 Task: Editing simple light - Main point.
Action: Mouse moved to (180, 65)
Screenshot: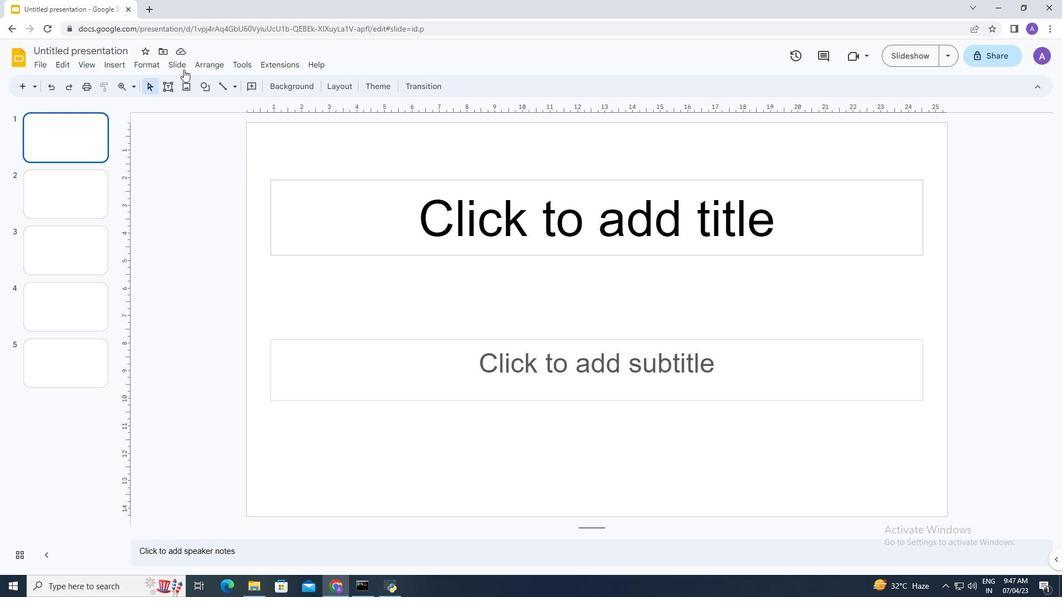 
Action: Mouse pressed left at (180, 65)
Screenshot: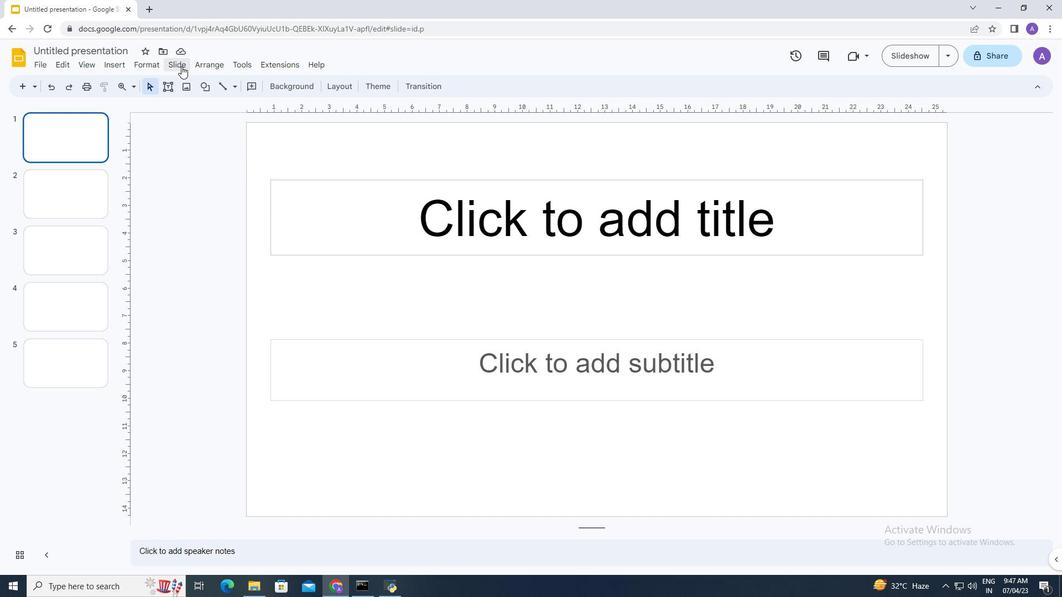 
Action: Mouse moved to (221, 240)
Screenshot: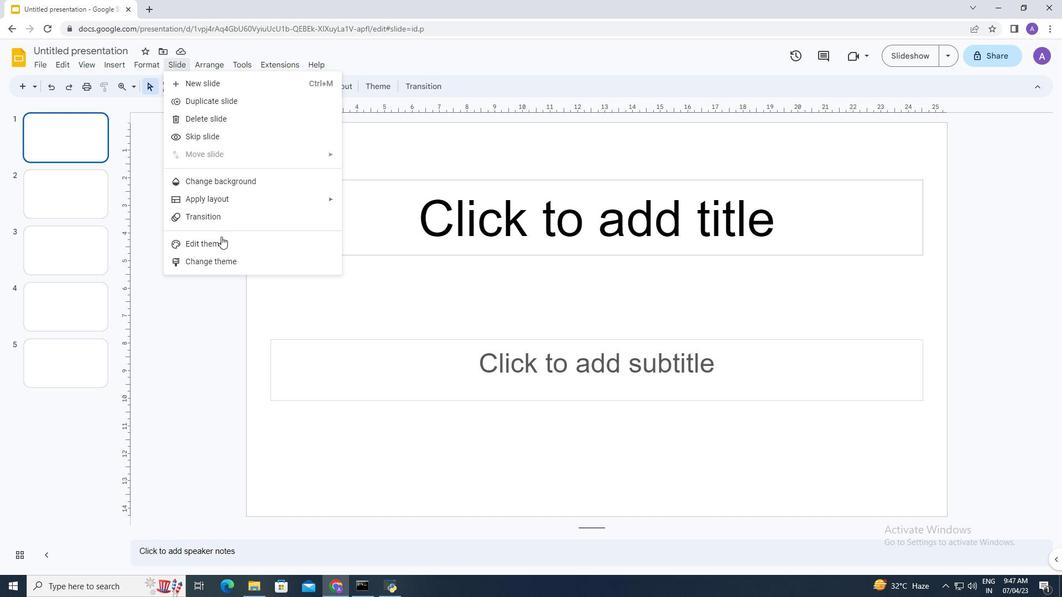 
Action: Mouse pressed left at (221, 240)
Screenshot: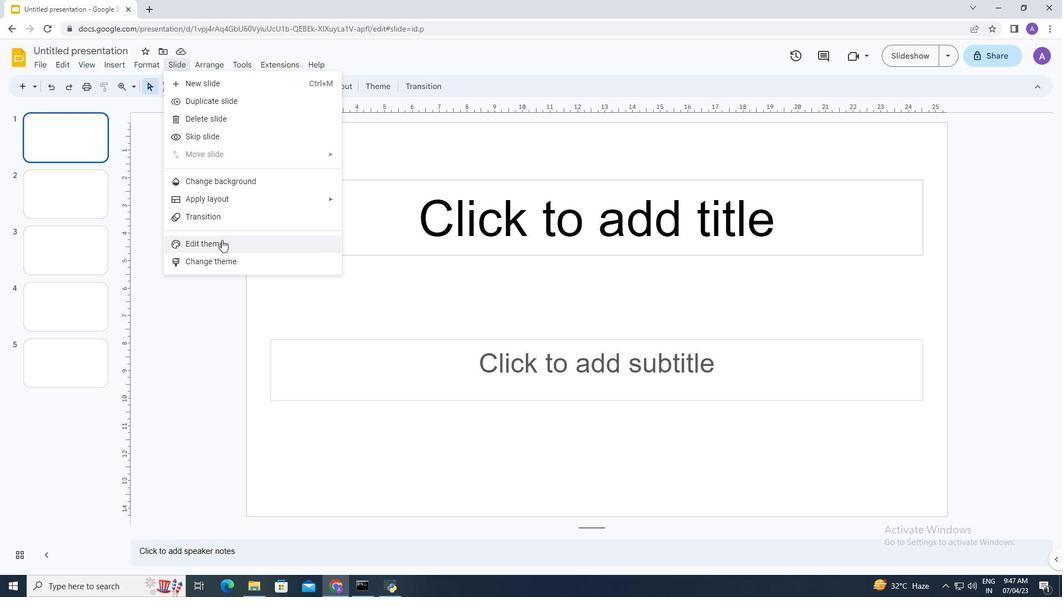 
Action: Mouse moved to (150, 525)
Screenshot: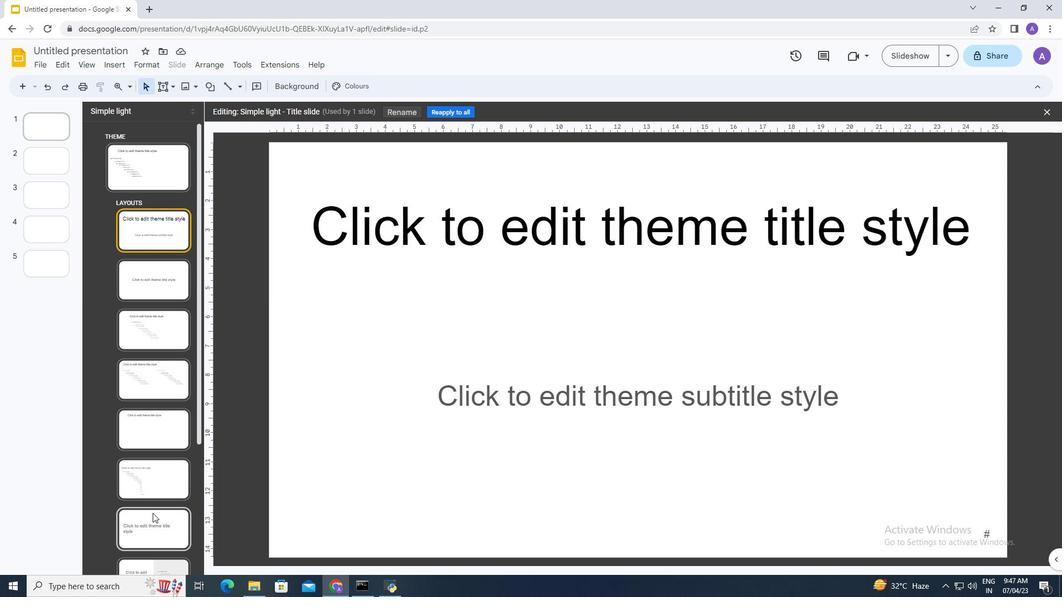 
Action: Mouse pressed left at (150, 525)
Screenshot: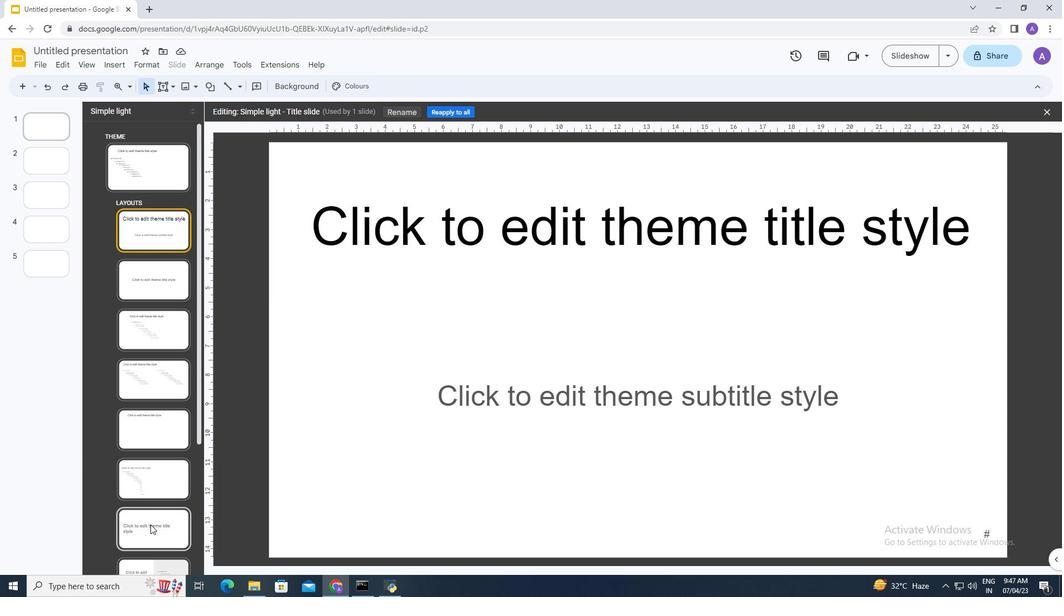 
Action: Mouse moved to (551, 315)
Screenshot: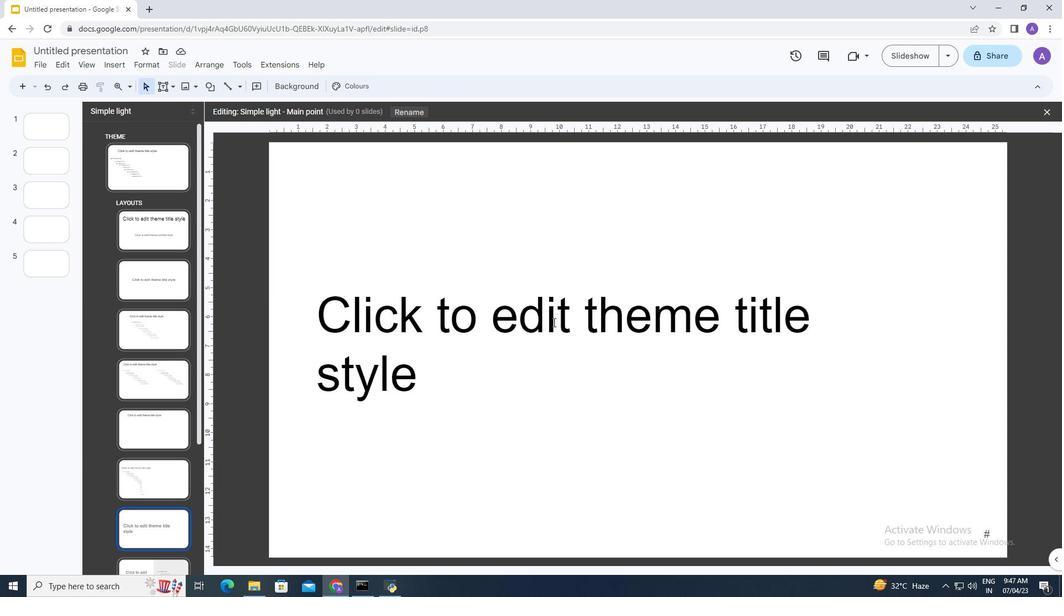 
Action: Mouse pressed left at (551, 315)
Screenshot: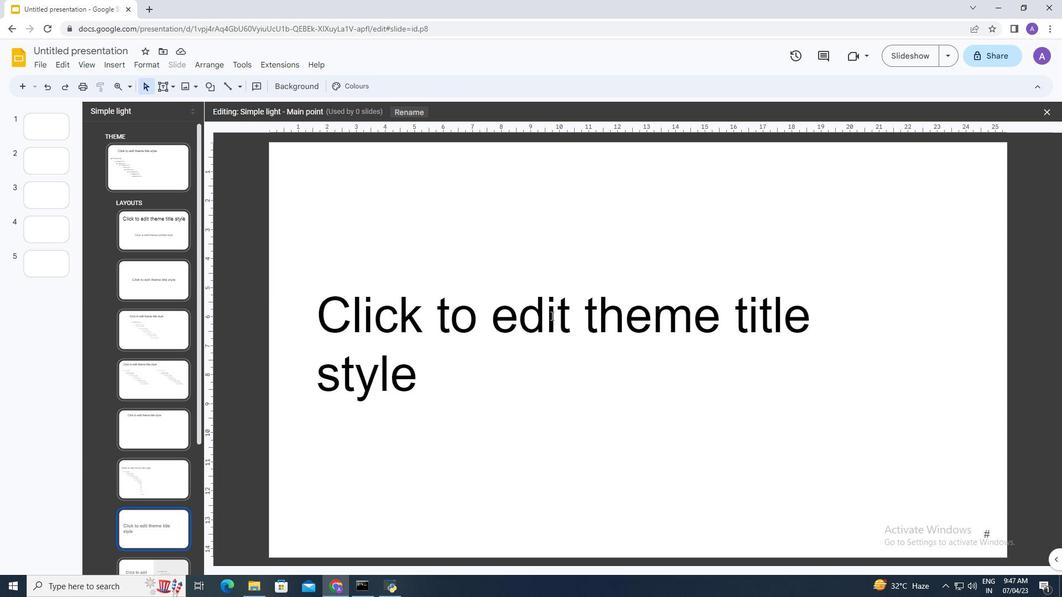 
Action: Mouse moved to (822, 344)
Screenshot: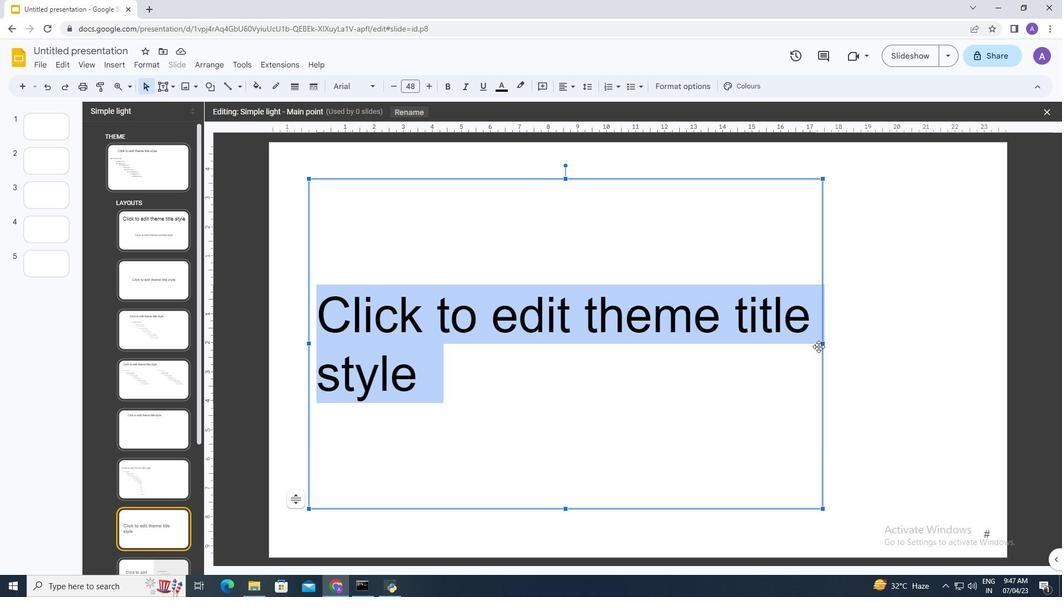 
Action: Mouse pressed left at (822, 344)
Screenshot: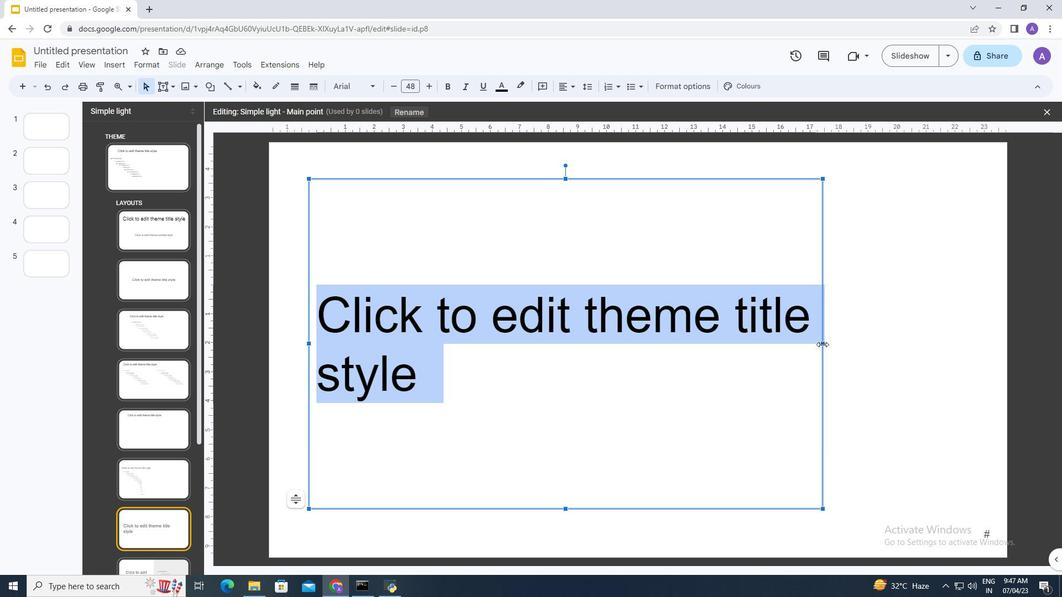 
Action: Mouse moved to (617, 352)
Screenshot: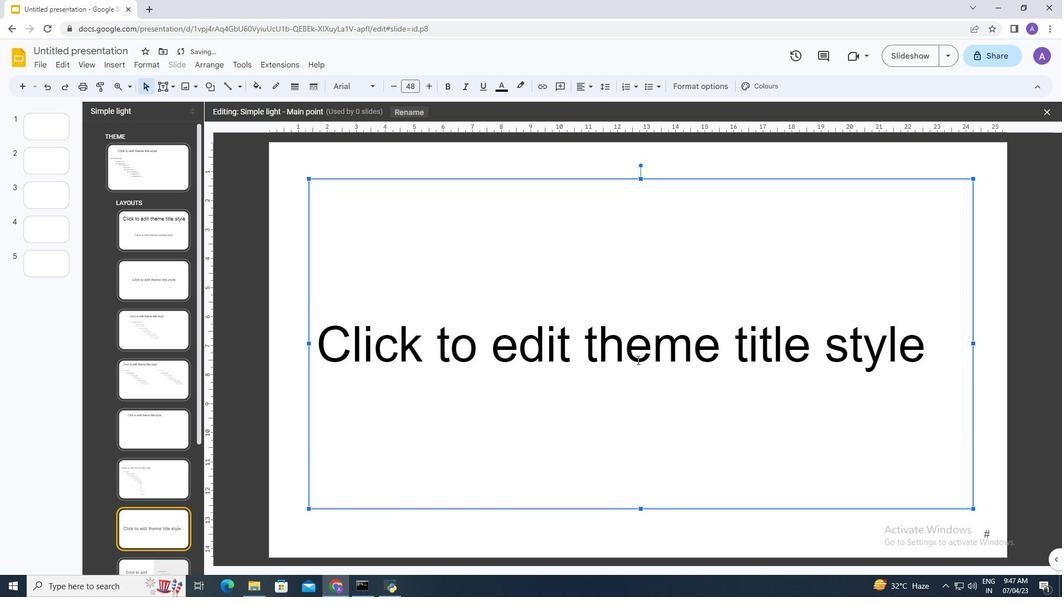 
Action: Mouse pressed left at (617, 352)
Screenshot: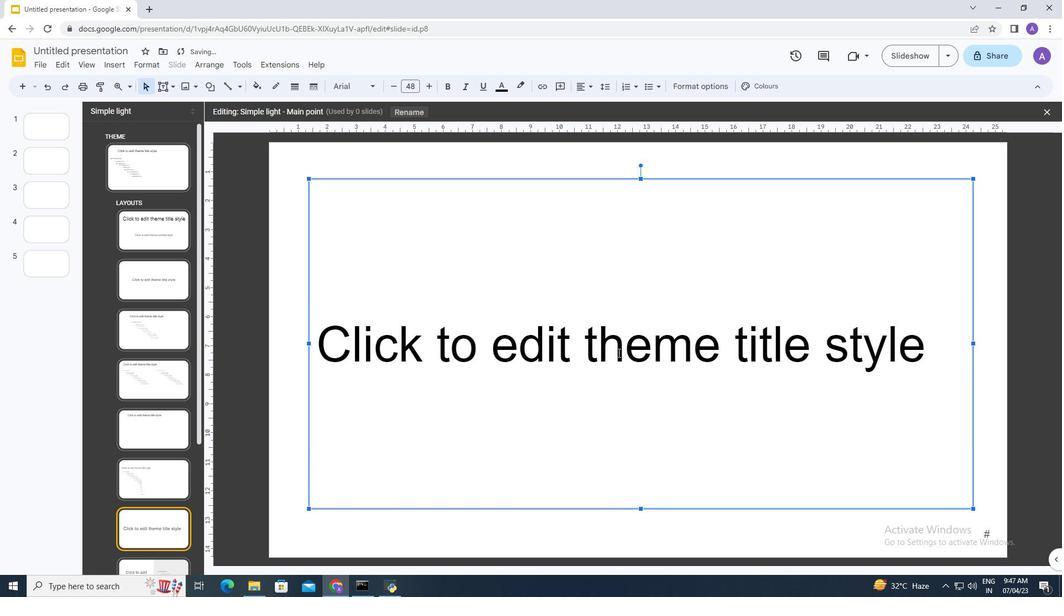 
Action: Mouse moved to (588, 446)
Screenshot: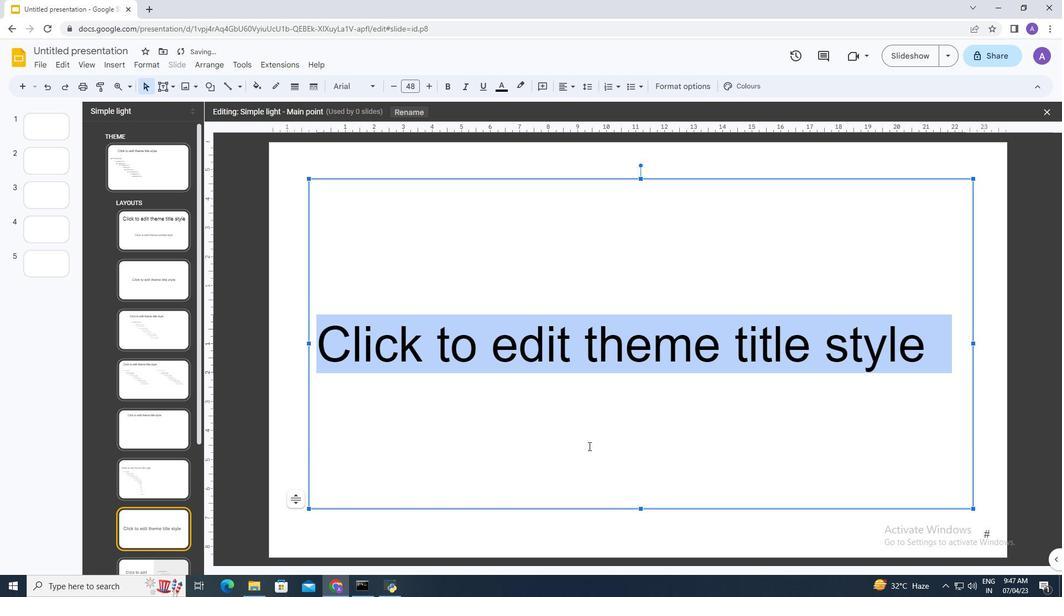 
